 Task: Open Card Card0012 in Board Board0003 in Development in Trello
Action: Mouse moved to (513, 60)
Screenshot: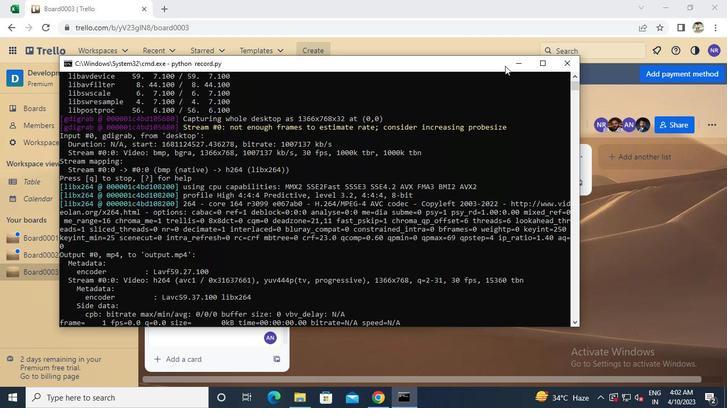 
Action: Mouse pressed left at (513, 60)
Screenshot: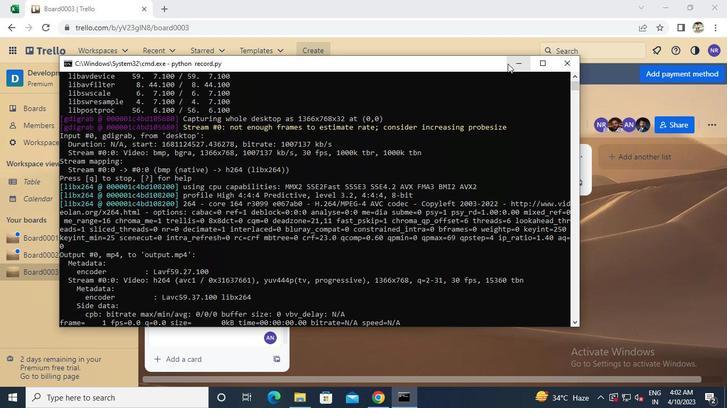 
Action: Mouse moved to (202, 334)
Screenshot: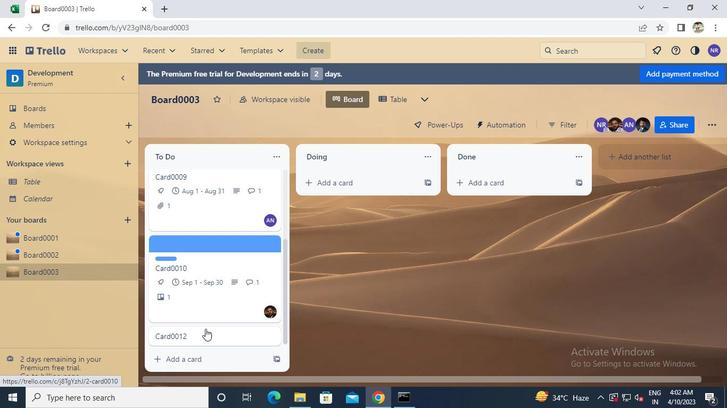 
Action: Mouse pressed left at (202, 334)
Screenshot: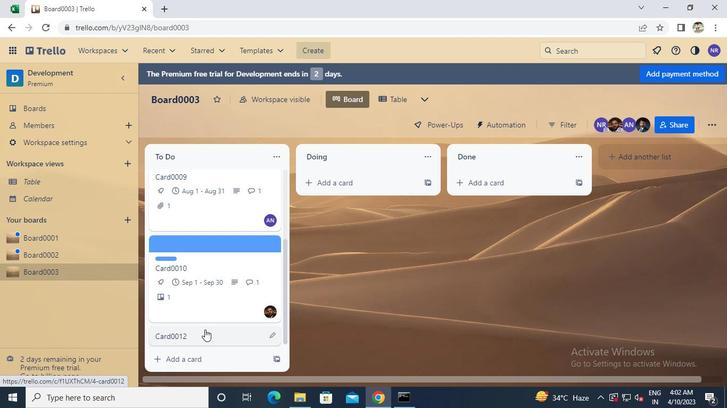 
Action: Mouse moved to (402, 391)
Screenshot: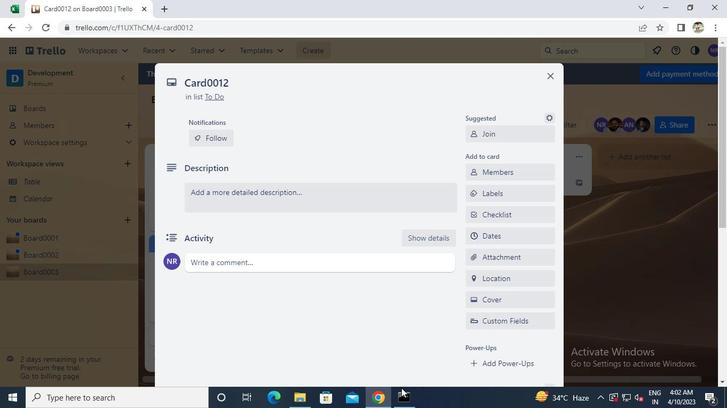 
Action: Mouse pressed left at (402, 391)
Screenshot: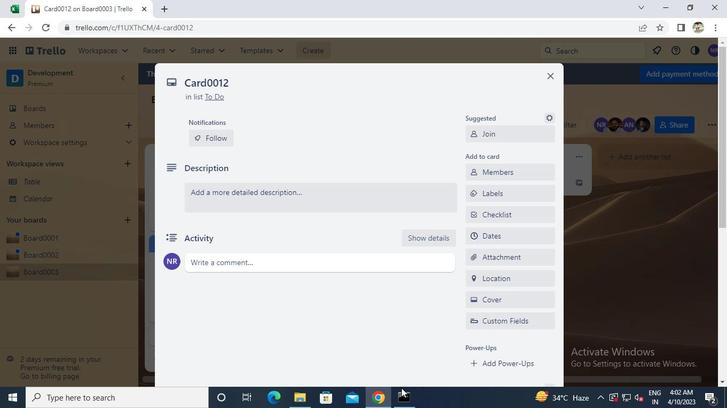 
Action: Mouse moved to (556, 60)
Screenshot: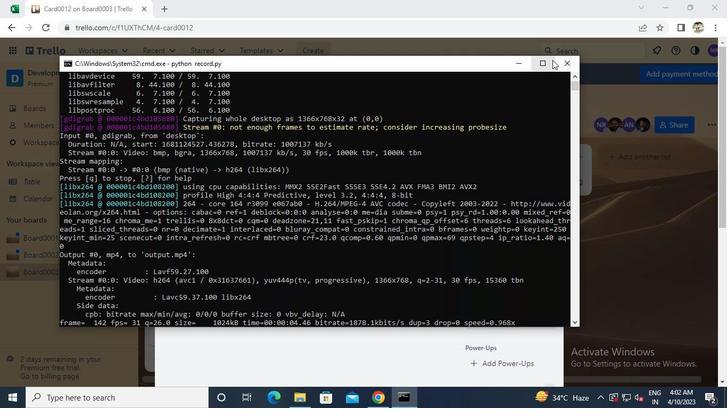 
Action: Mouse pressed left at (556, 60)
Screenshot: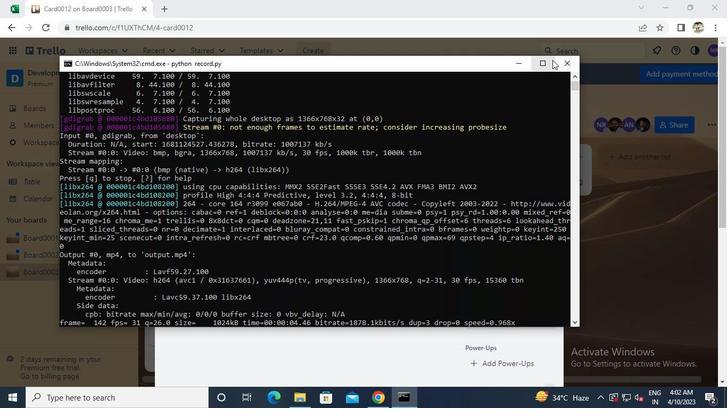 
Action: Mouse moved to (557, 60)
Screenshot: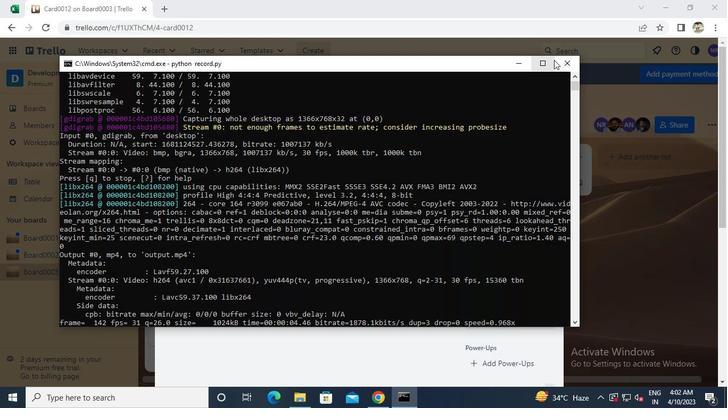 
